 Task: Use the formula "ERROR.TYPE" in spreadsheet "Project portfolio".
Action: Mouse pressed left at (764, 338)
Screenshot: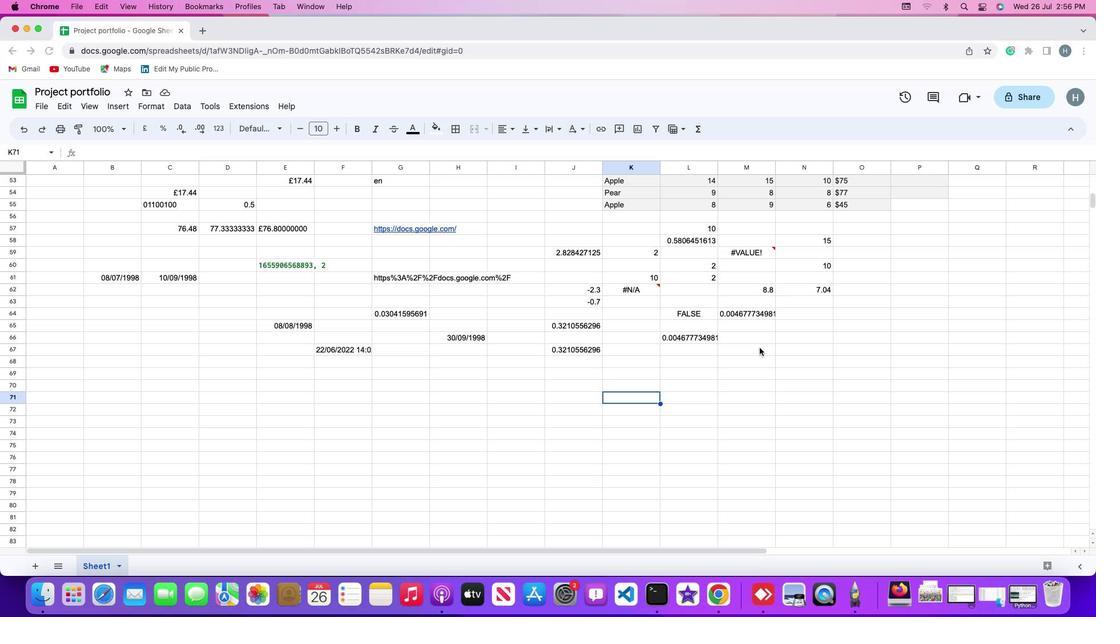 
Action: Mouse moved to (876, 266)
Screenshot: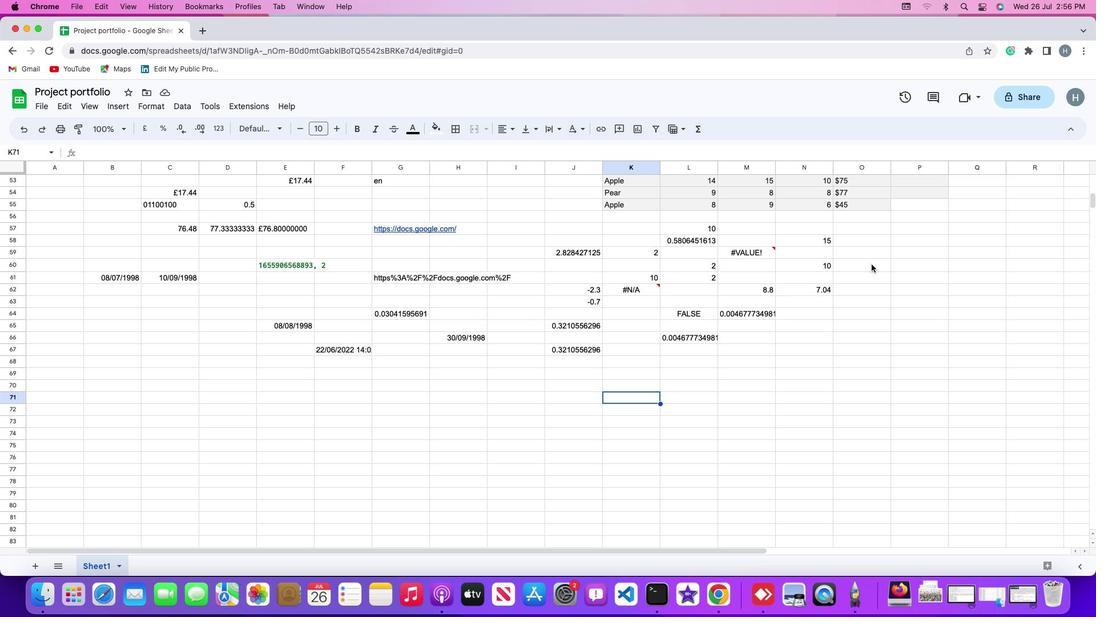 
Action: Mouse pressed left at (876, 266)
Screenshot: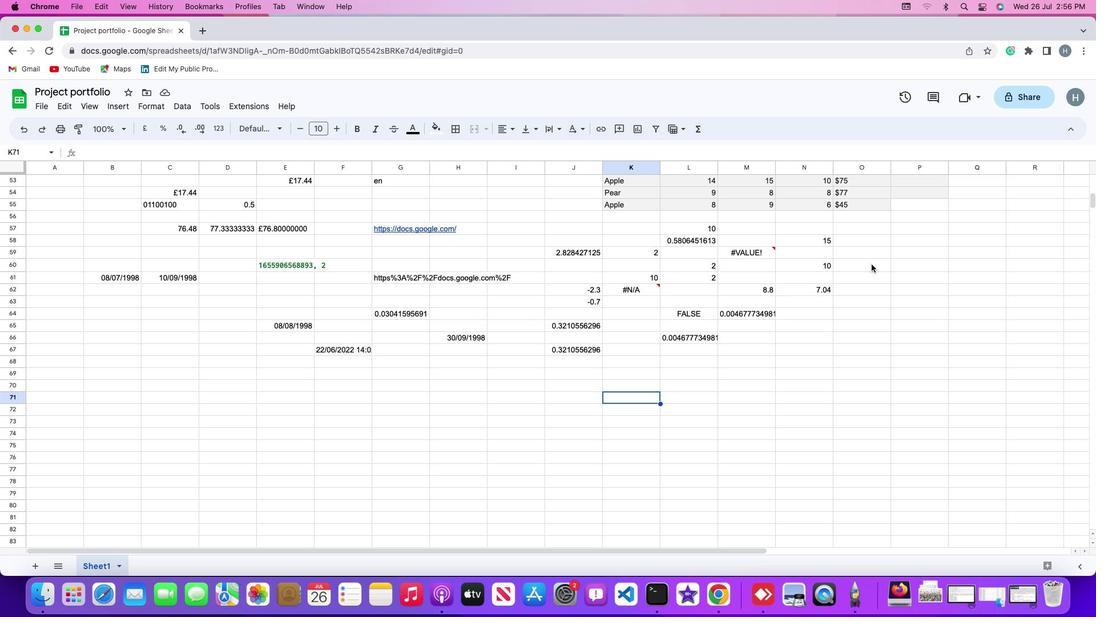 
Action: Mouse moved to (124, 125)
Screenshot: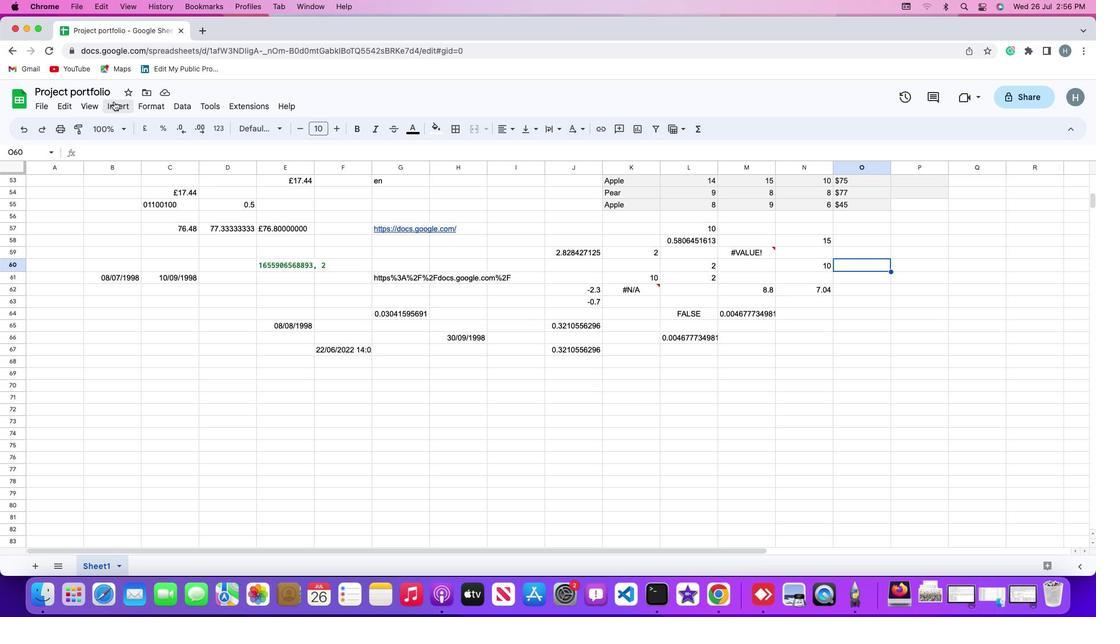 
Action: Mouse pressed left at (124, 125)
Screenshot: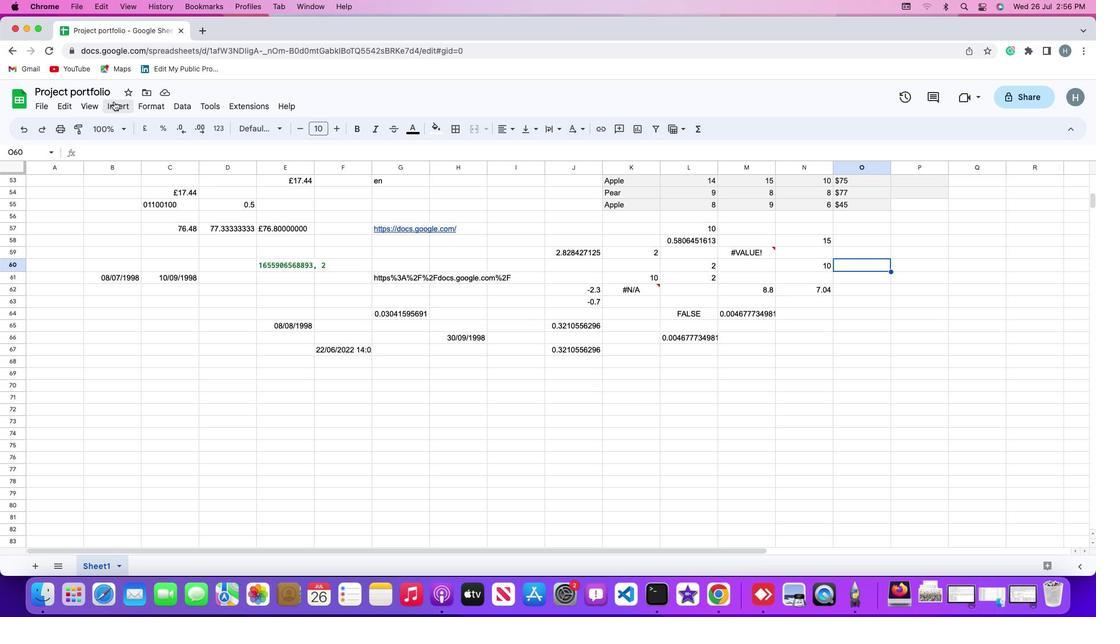 
Action: Mouse moved to (146, 292)
Screenshot: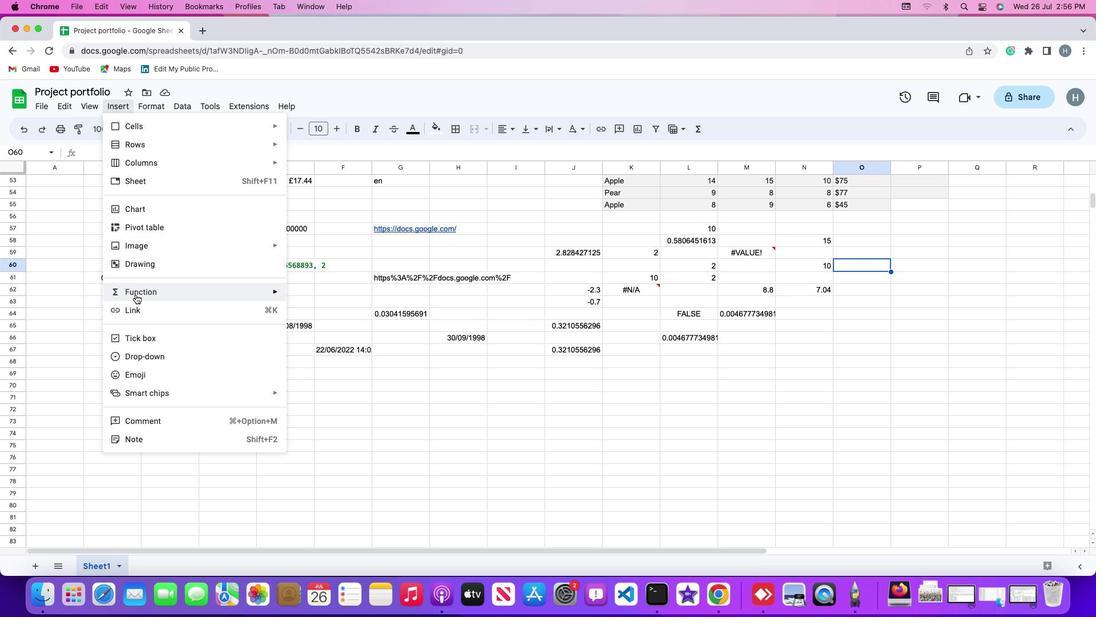 
Action: Mouse pressed left at (146, 292)
Screenshot: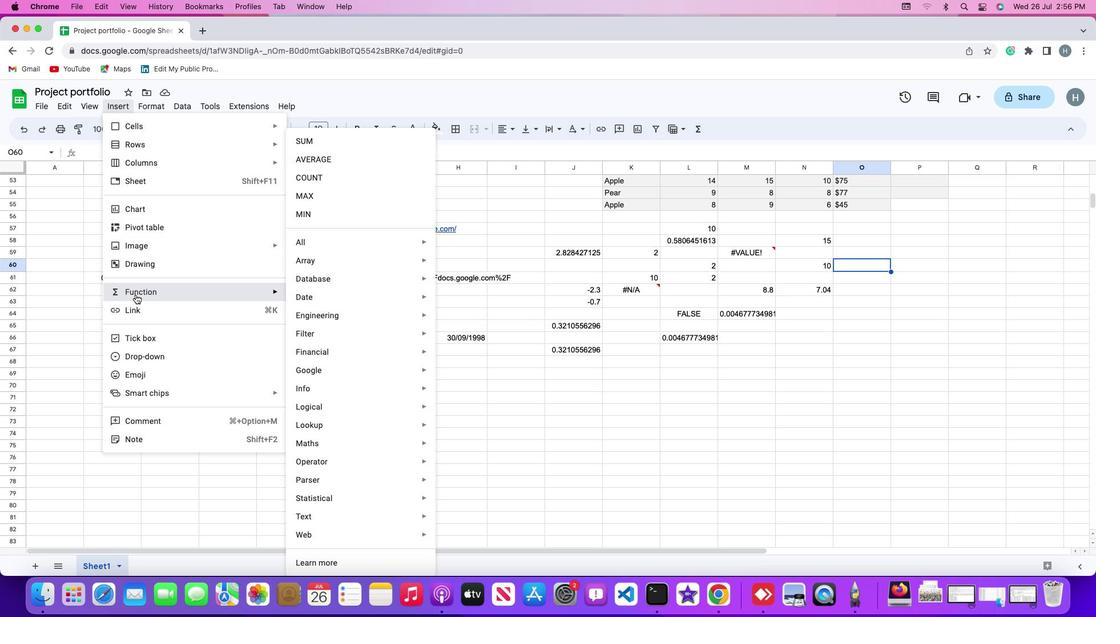
Action: Mouse moved to (337, 246)
Screenshot: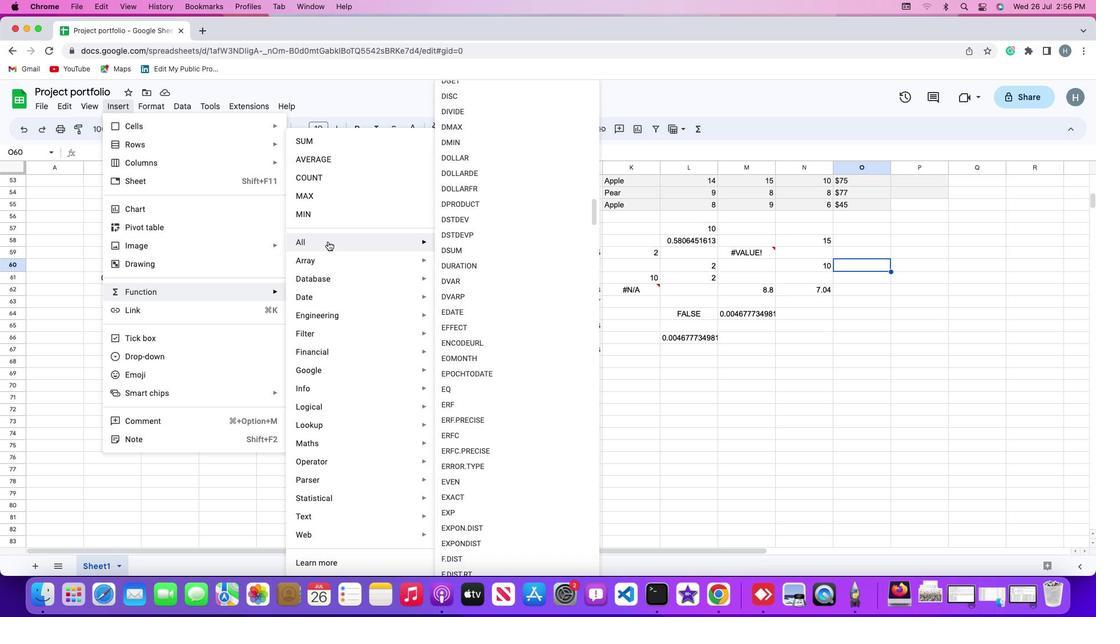 
Action: Mouse pressed left at (337, 246)
Screenshot: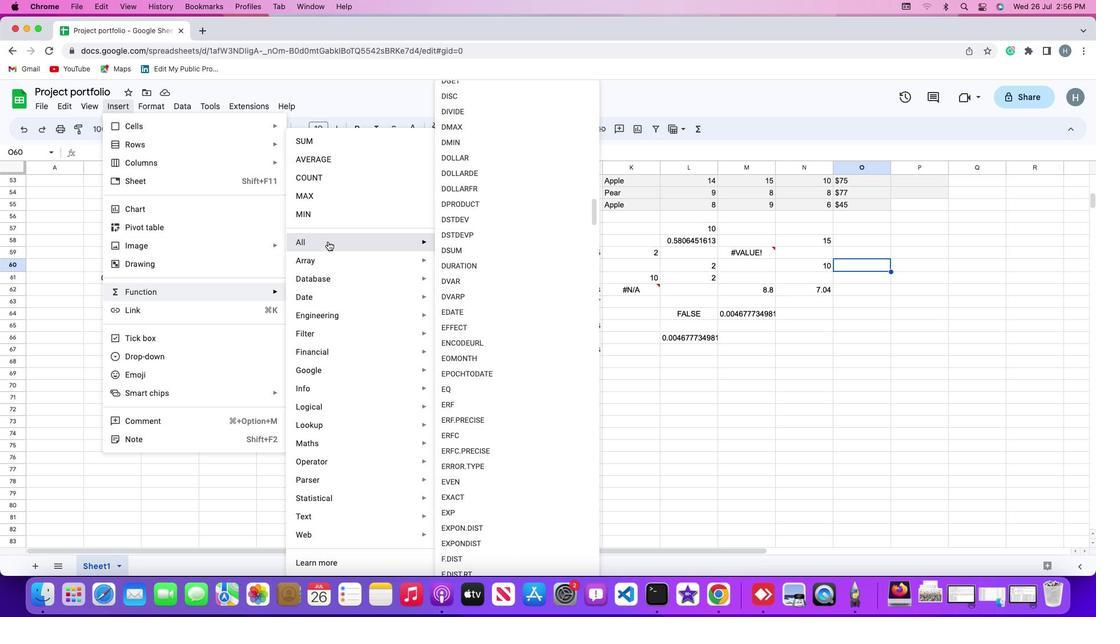 
Action: Mouse moved to (466, 443)
Screenshot: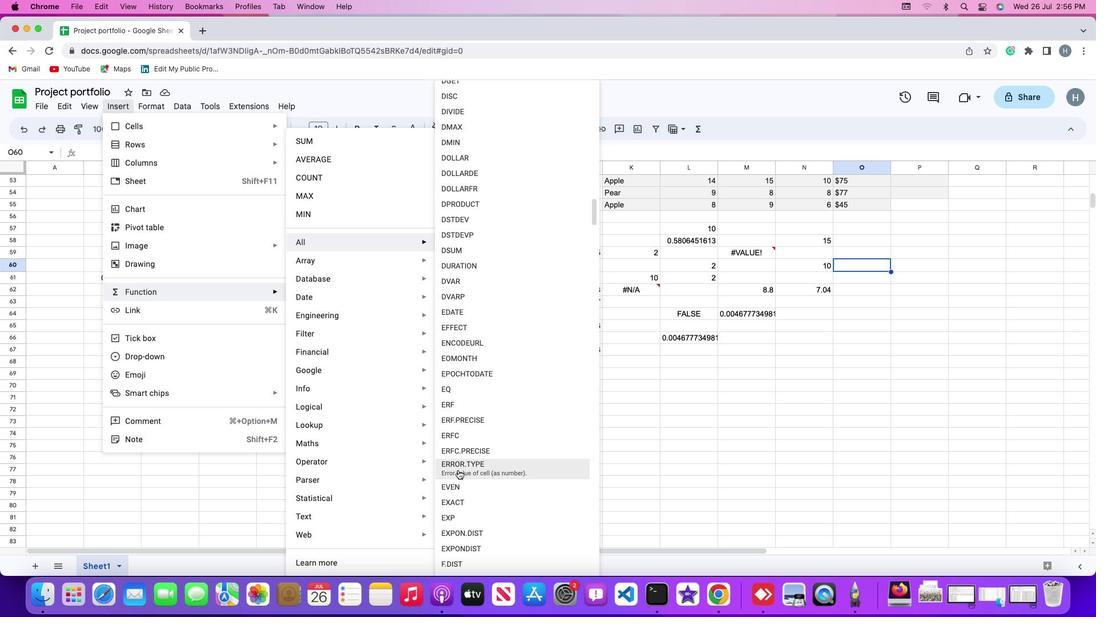 
Action: Mouse pressed left at (466, 443)
Screenshot: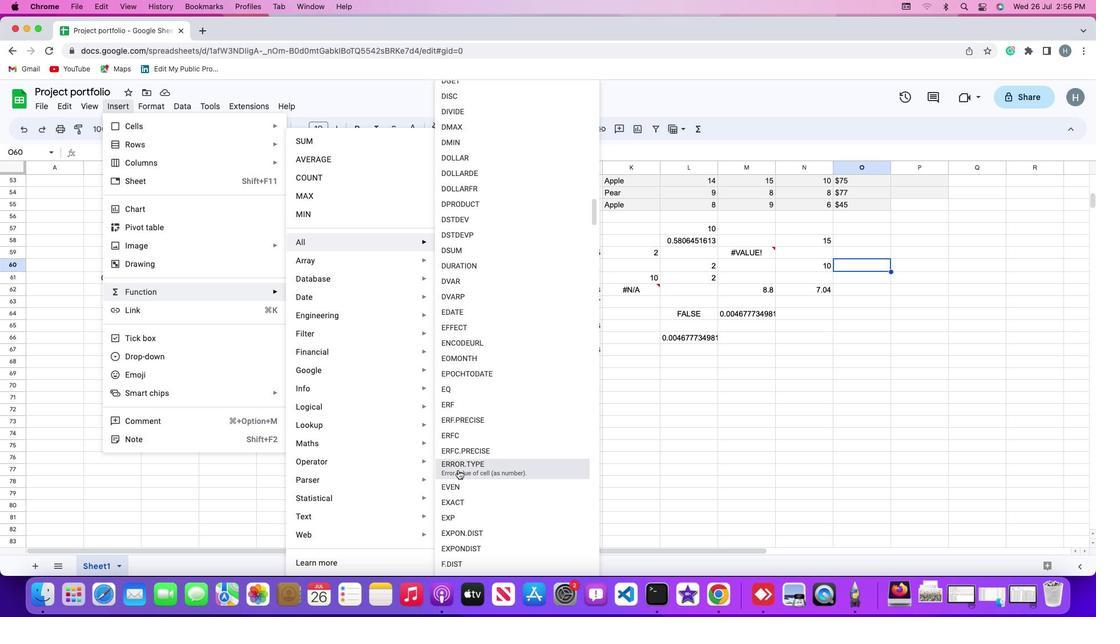 
Action: Mouse moved to (814, 266)
Screenshot: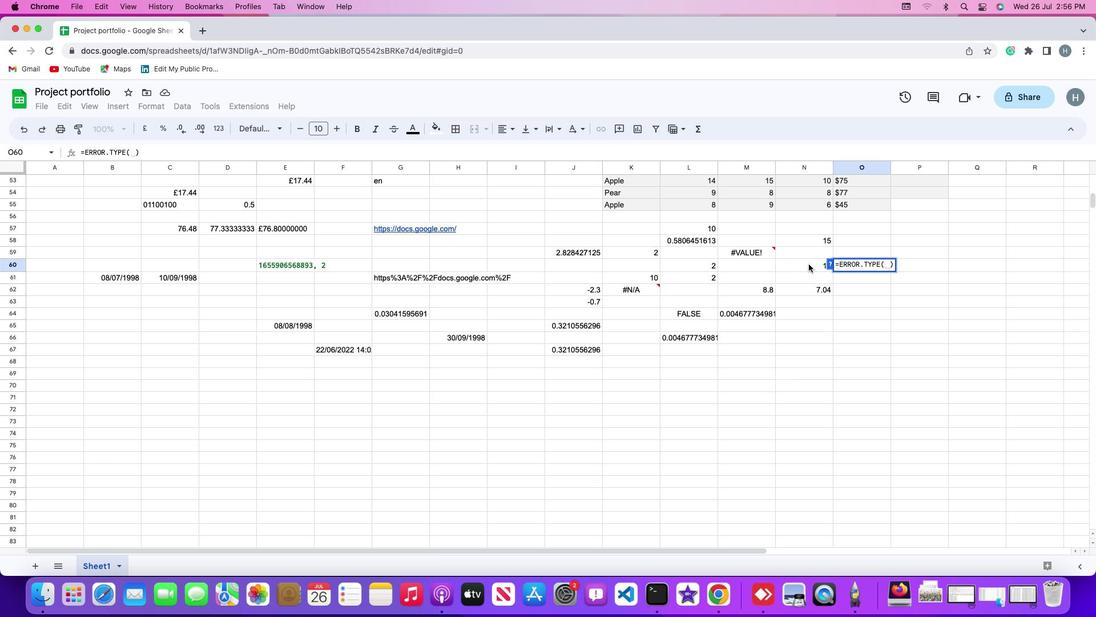 
Action: Mouse pressed left at (814, 266)
Screenshot: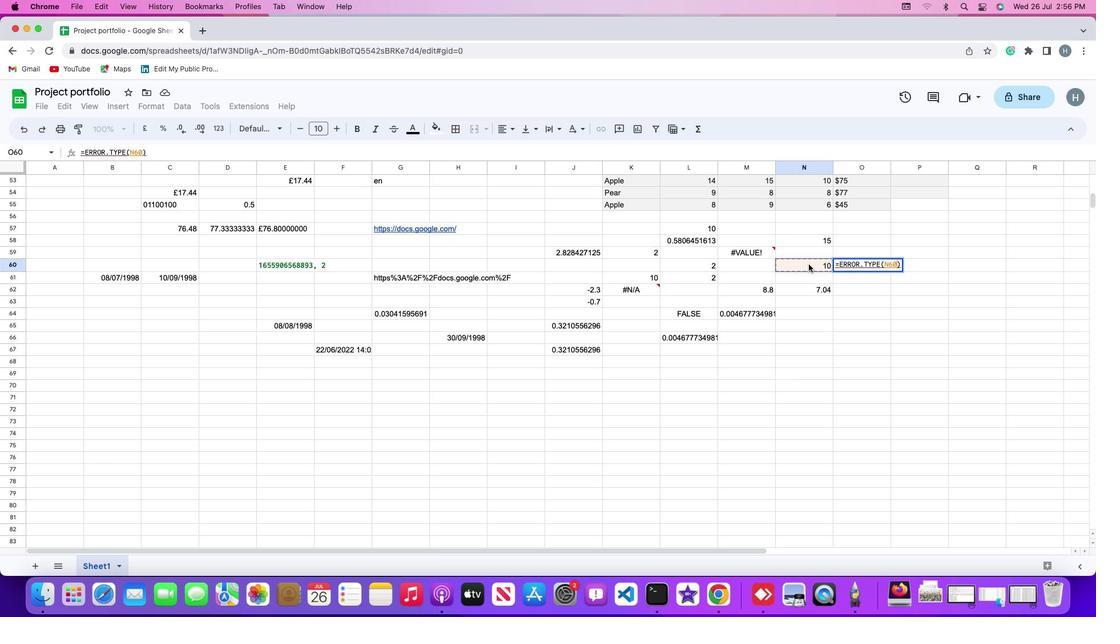 
Action: Key pressed Key.enter
Screenshot: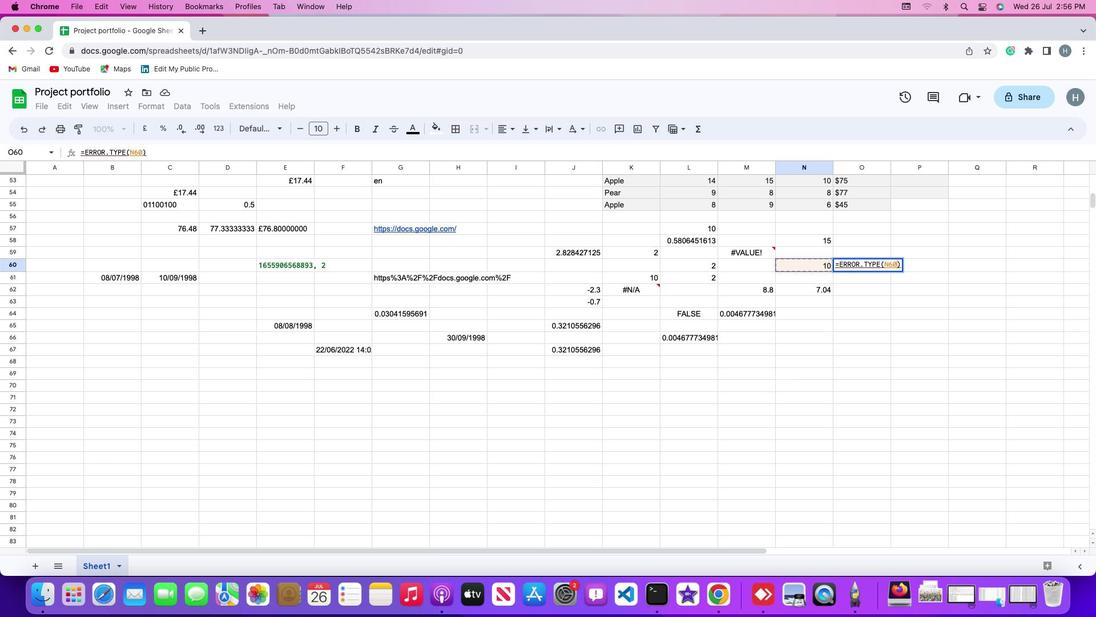 
